Task: Create a section Fast Frenzy and in the section, add a milestone High Availability Implementation in the project ZenithTech.
Action: Mouse moved to (240, 674)
Screenshot: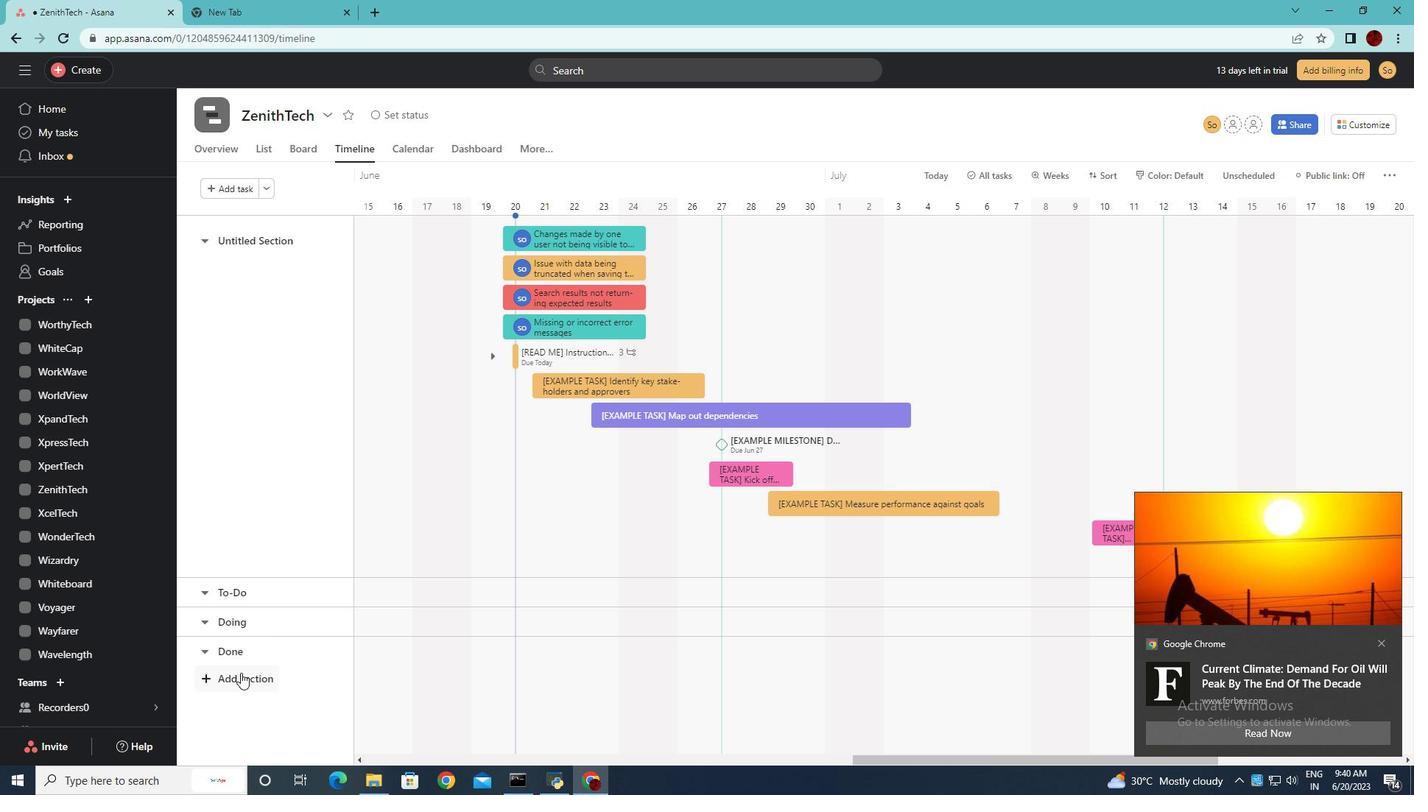 
Action: Mouse pressed left at (240, 674)
Screenshot: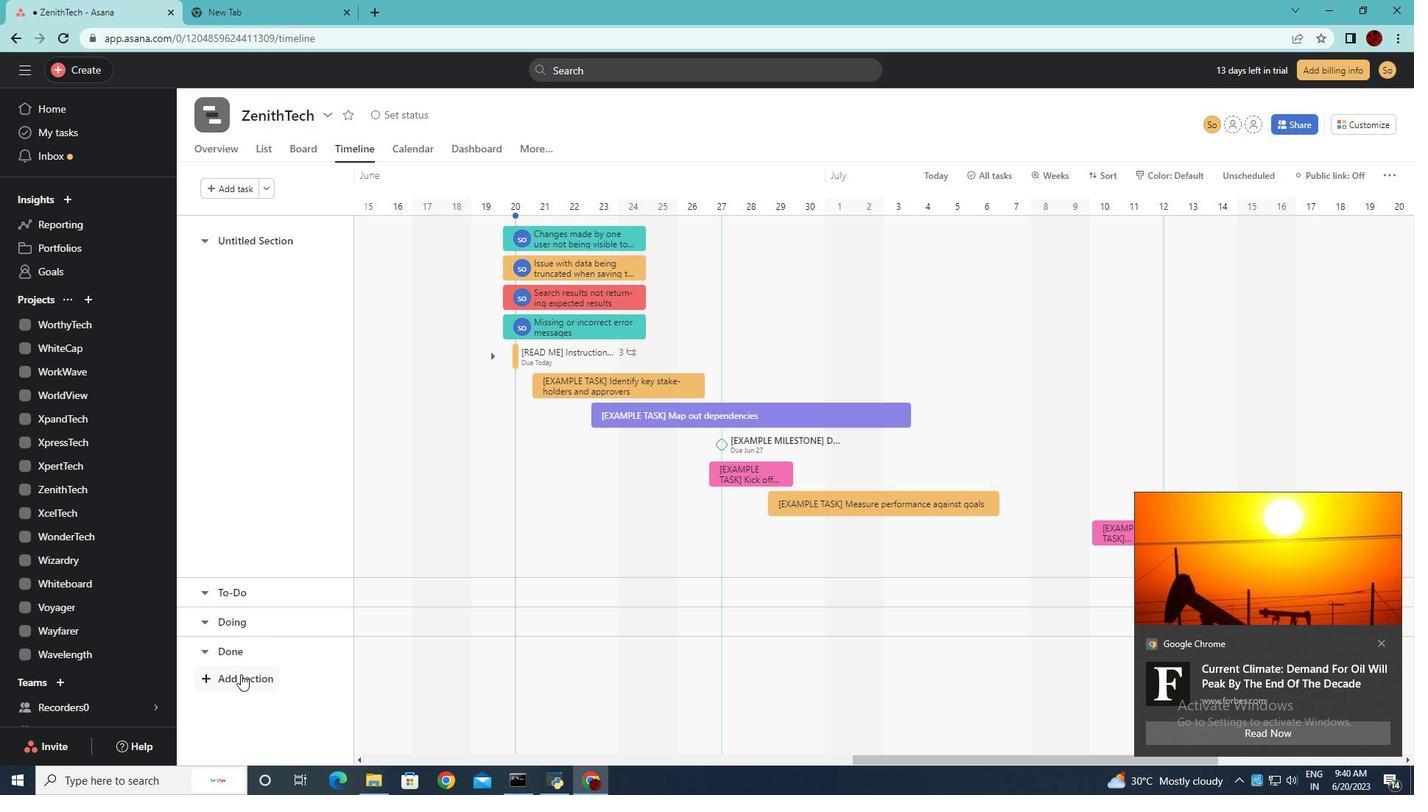 
Action: Key pressed <Key.shift><Key.shift><Key.shift><Key.shift><Key.shift>Fast<Key.space><Key.shift><Key.shift><Key.shift><Key.shift><Key.shift>Frenzy<Key.enter>
Screenshot: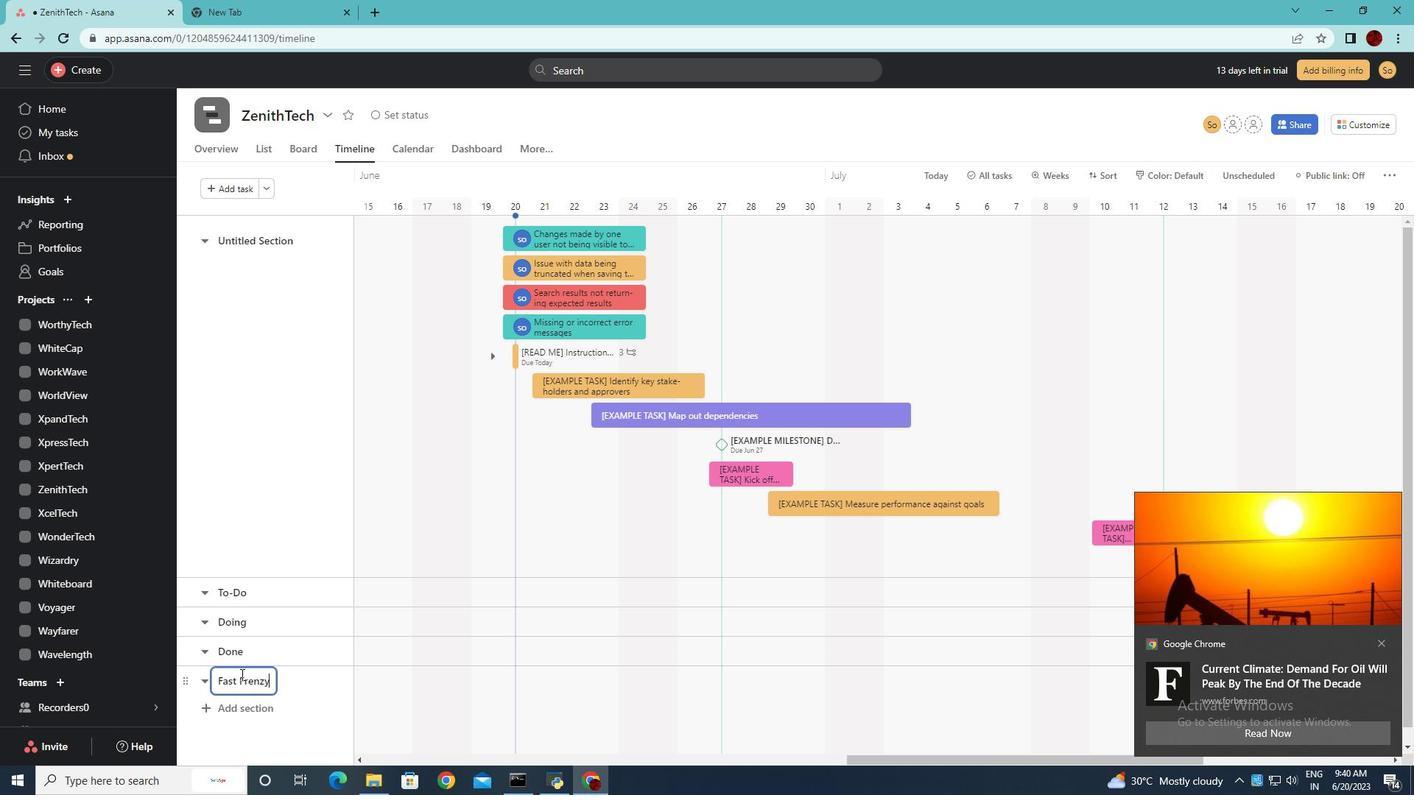
Action: Mouse moved to (417, 685)
Screenshot: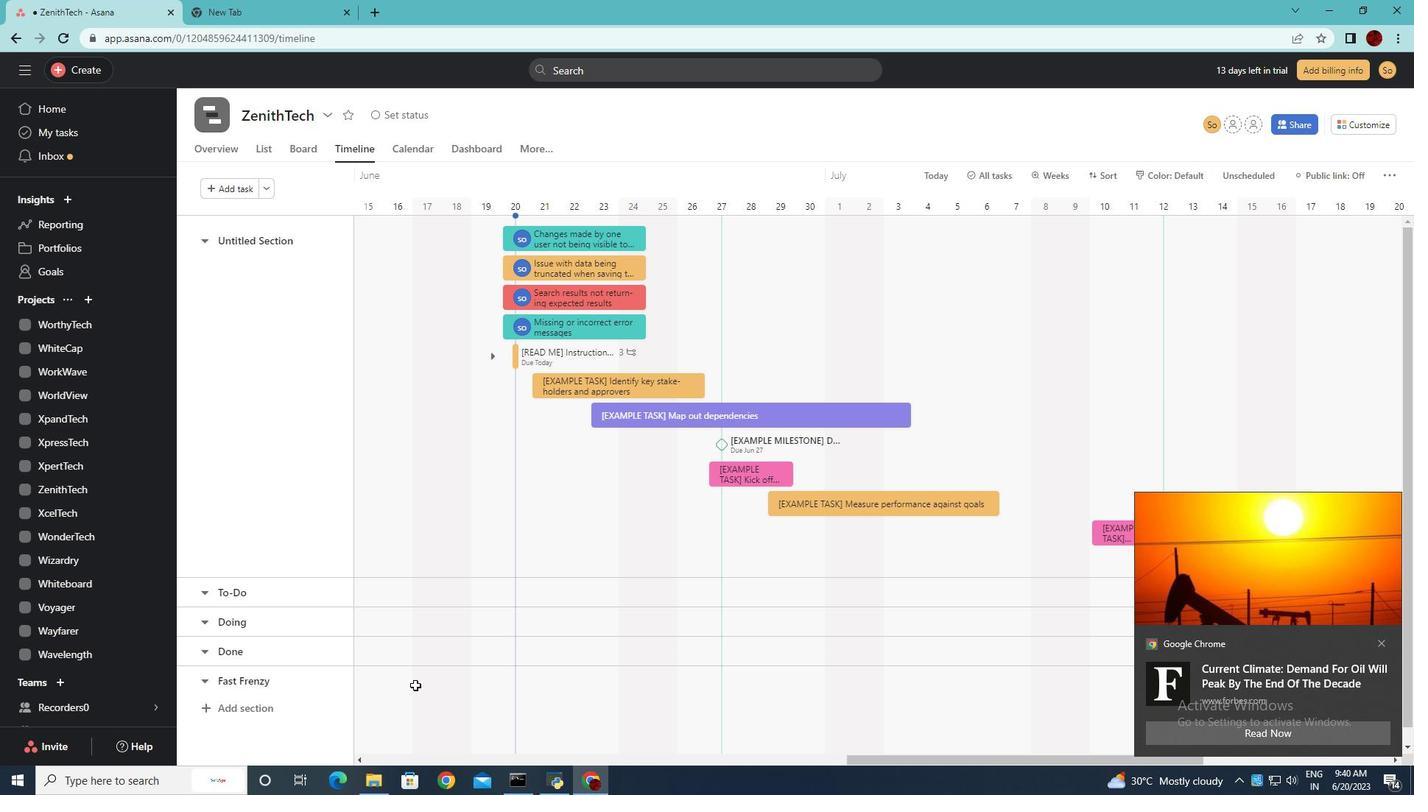 
Action: Mouse pressed left at (417, 685)
Screenshot: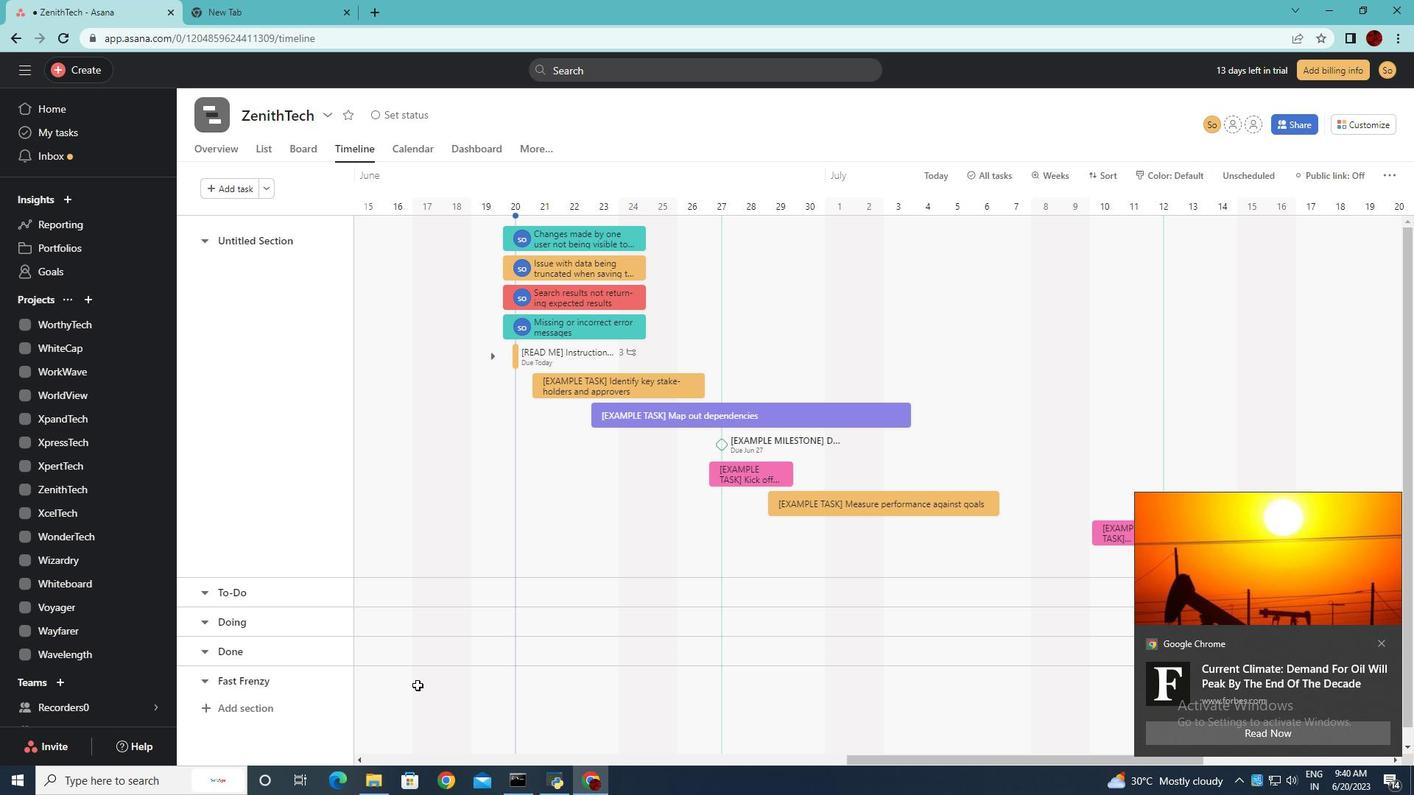 
Action: Mouse moved to (418, 686)
Screenshot: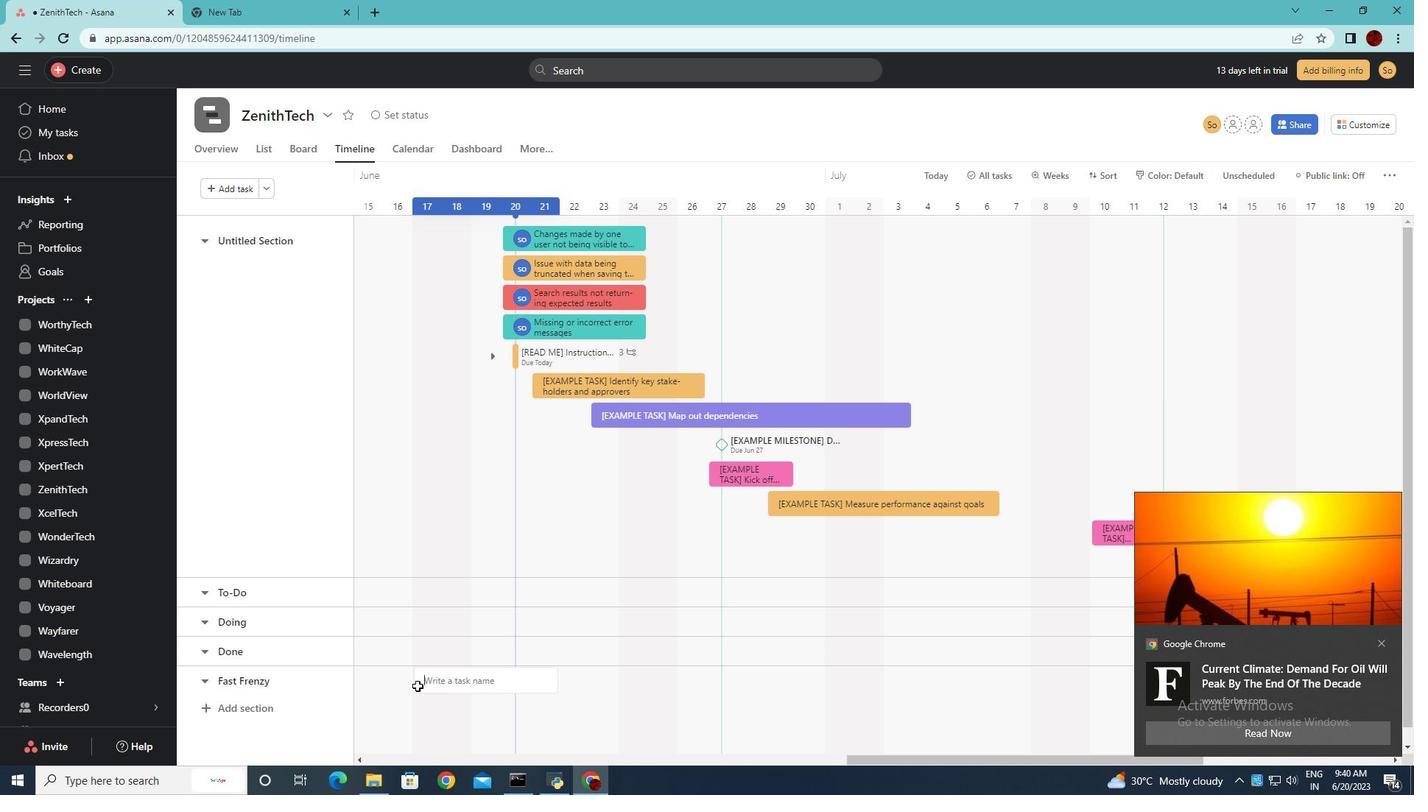 
Action: Key pressed <Key.shift><Key.shift><Key.shift><Key.shift>High<Key.space><Key.shift>Availability<Key.space><Key.shift>Implementation
Screenshot: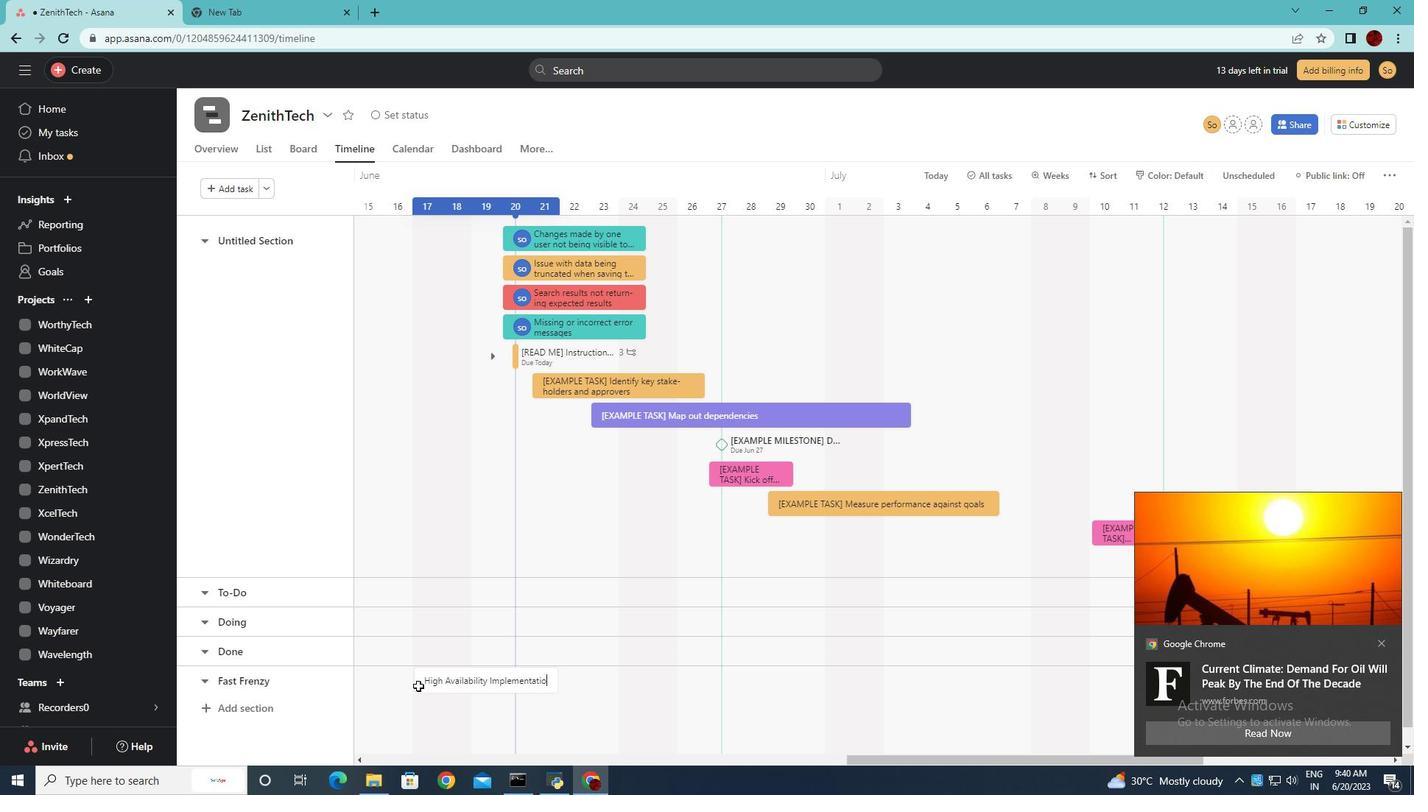 
Action: Mouse pressed right at (418, 686)
Screenshot: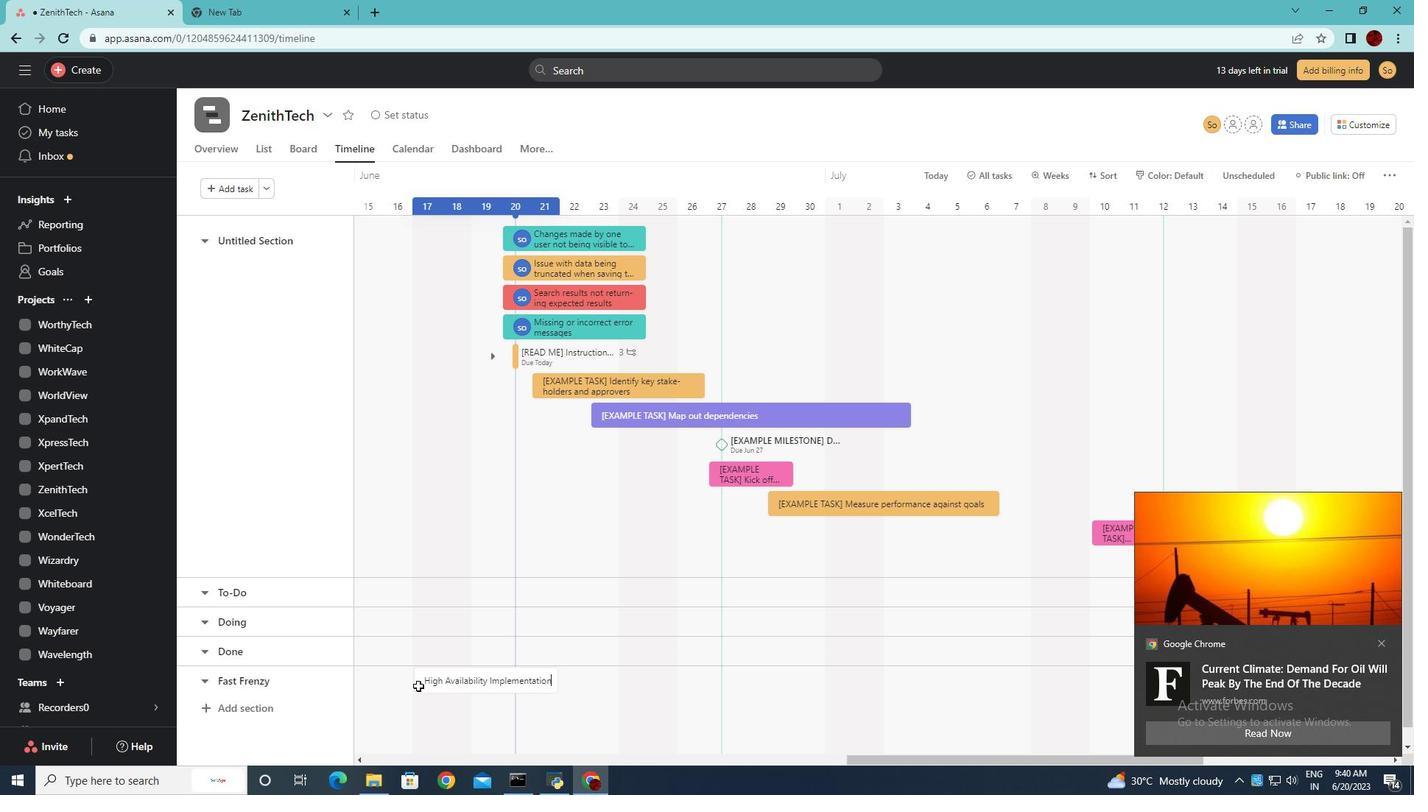 
Action: Mouse moved to (469, 615)
Screenshot: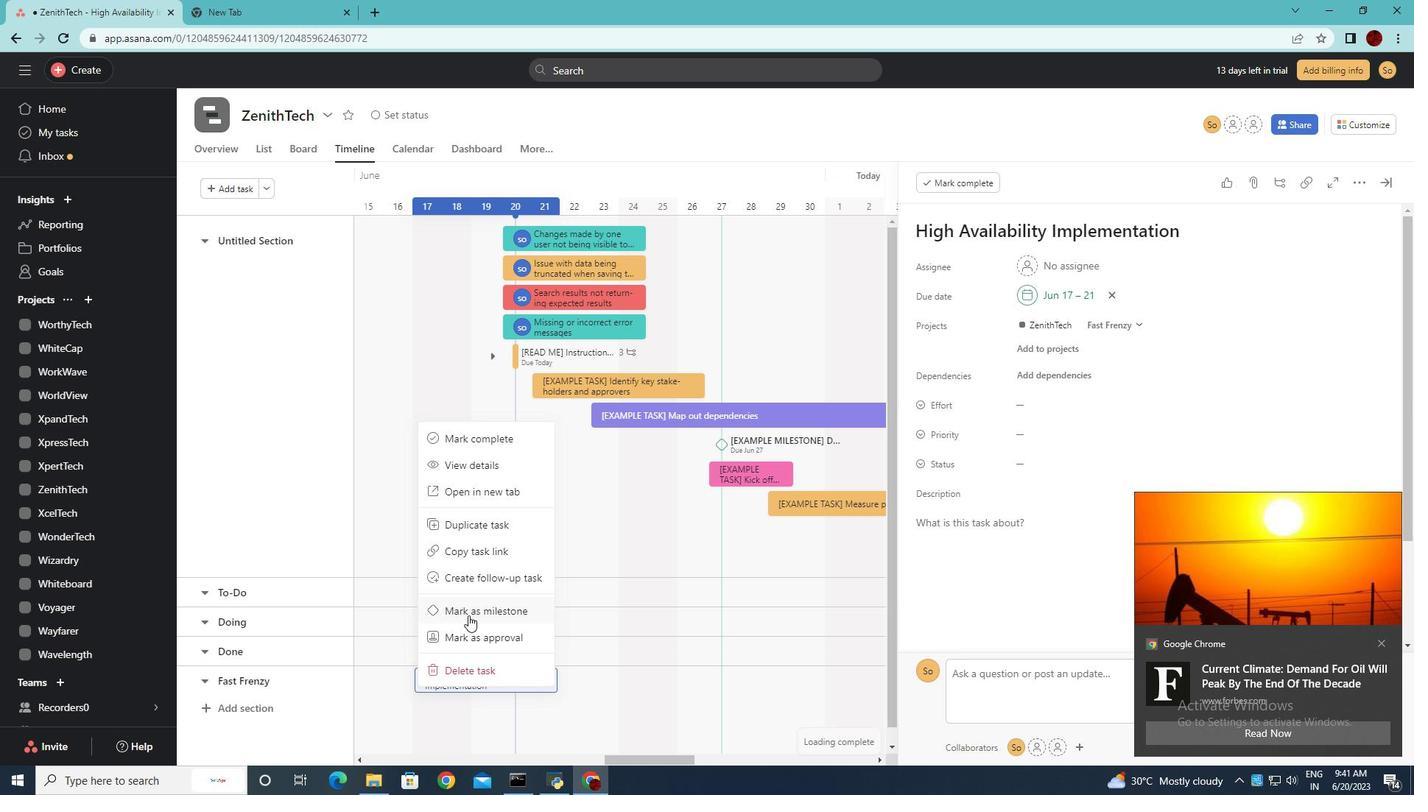 
Action: Mouse pressed left at (469, 615)
Screenshot: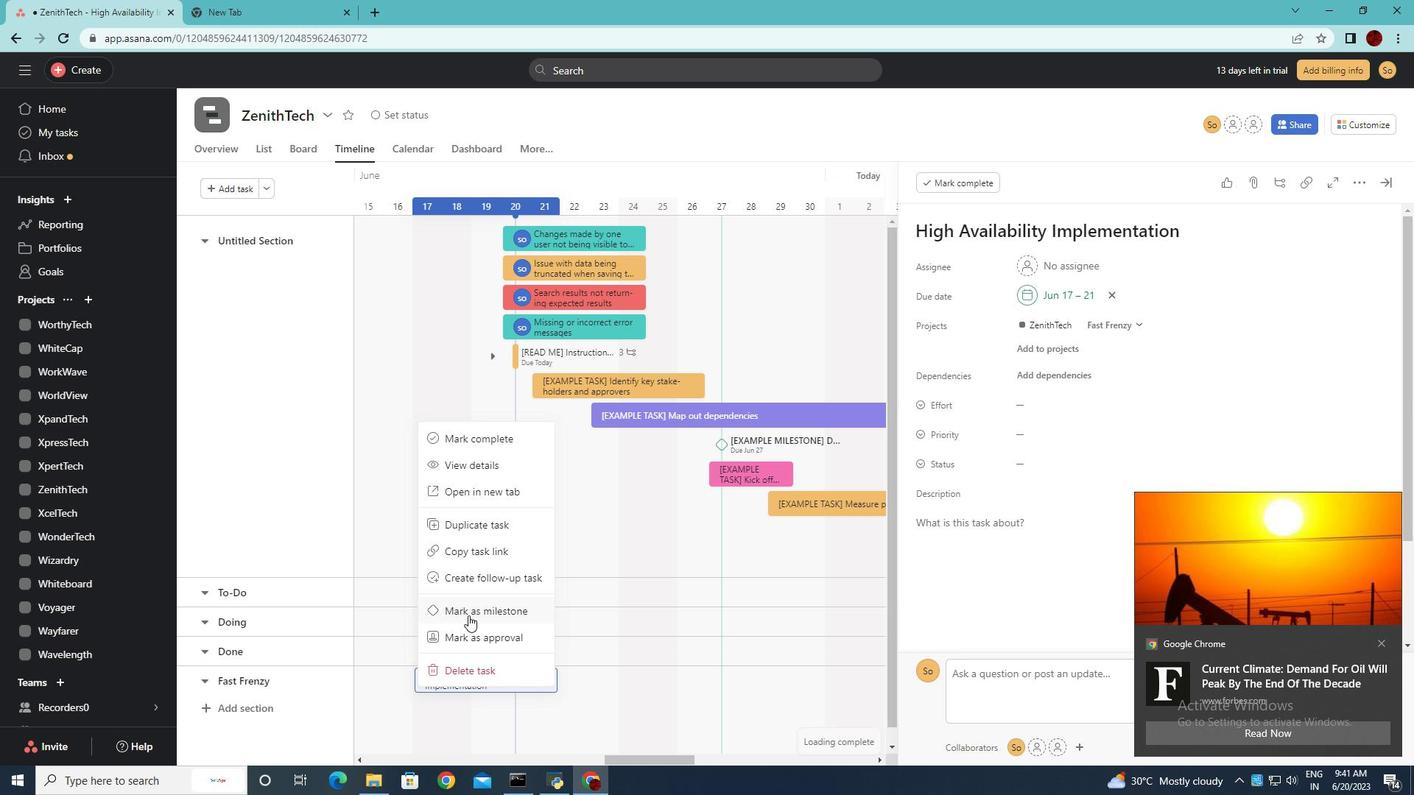 
Action: Mouse moved to (469, 615)
Screenshot: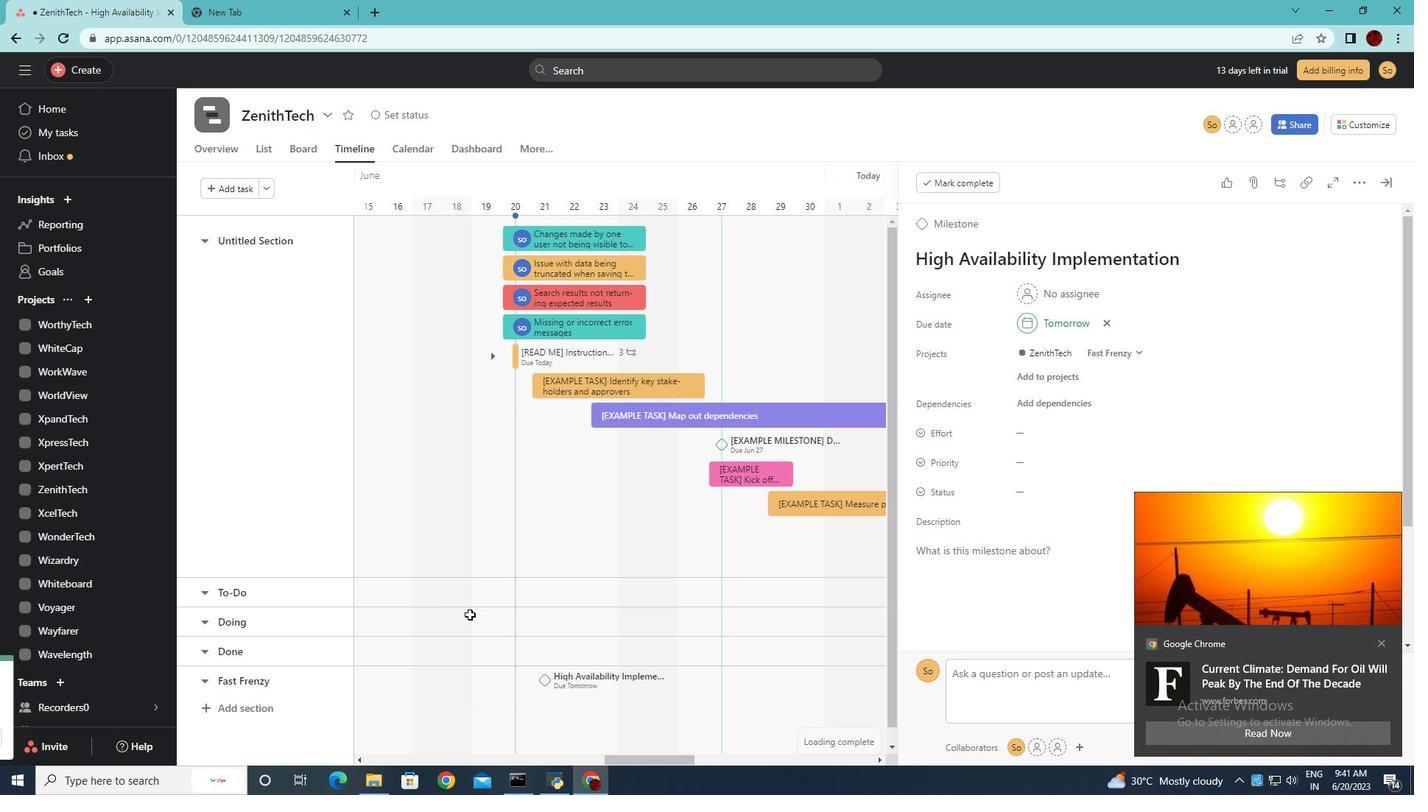 
